 Task: Check the percentage active listings of french doors in the last 3 years.
Action: Mouse moved to (828, 186)
Screenshot: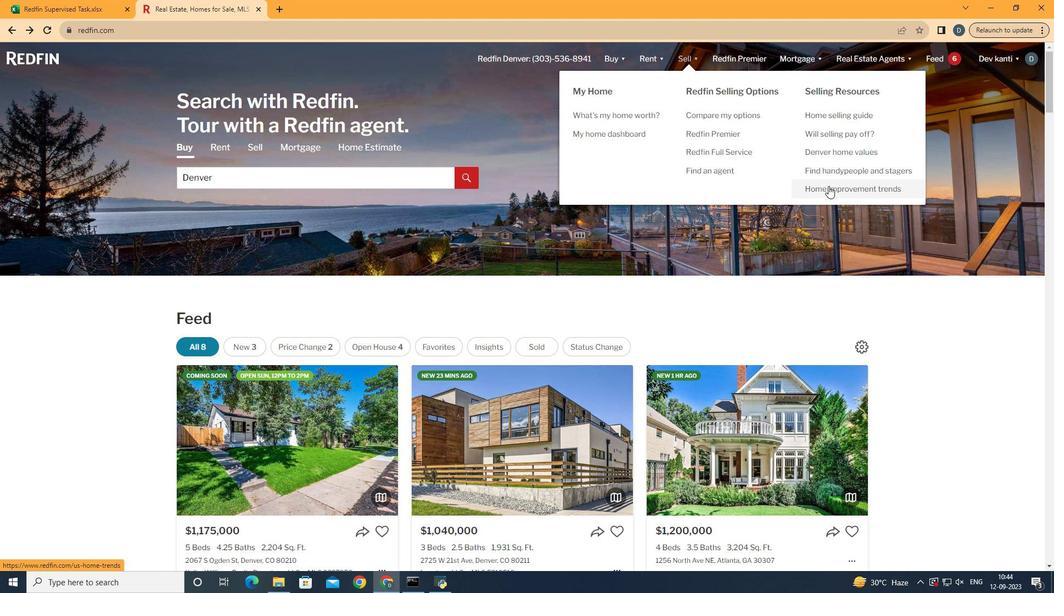 
Action: Mouse pressed left at (828, 186)
Screenshot: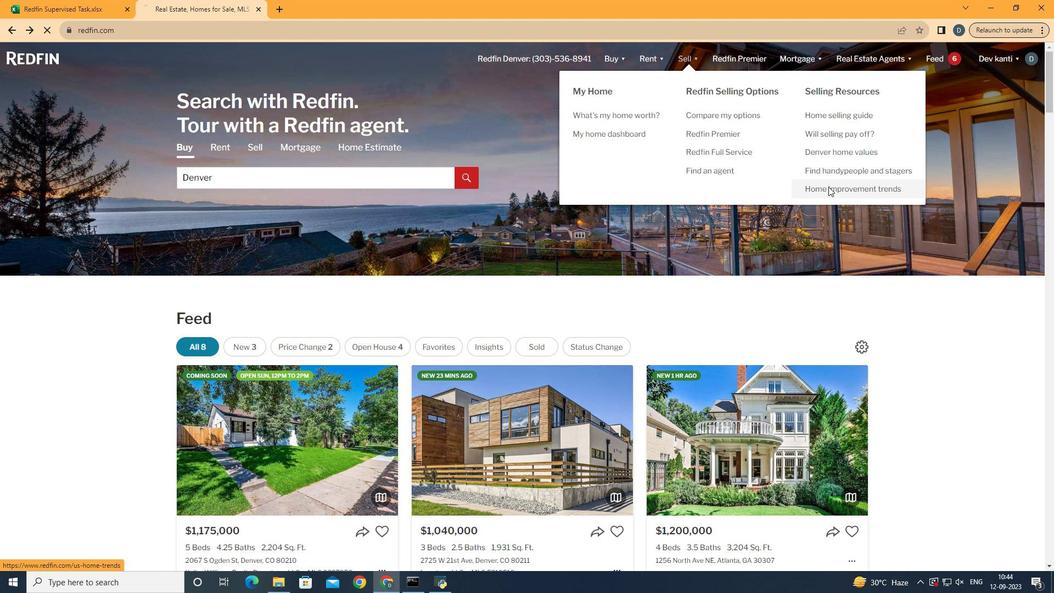 
Action: Mouse moved to (266, 218)
Screenshot: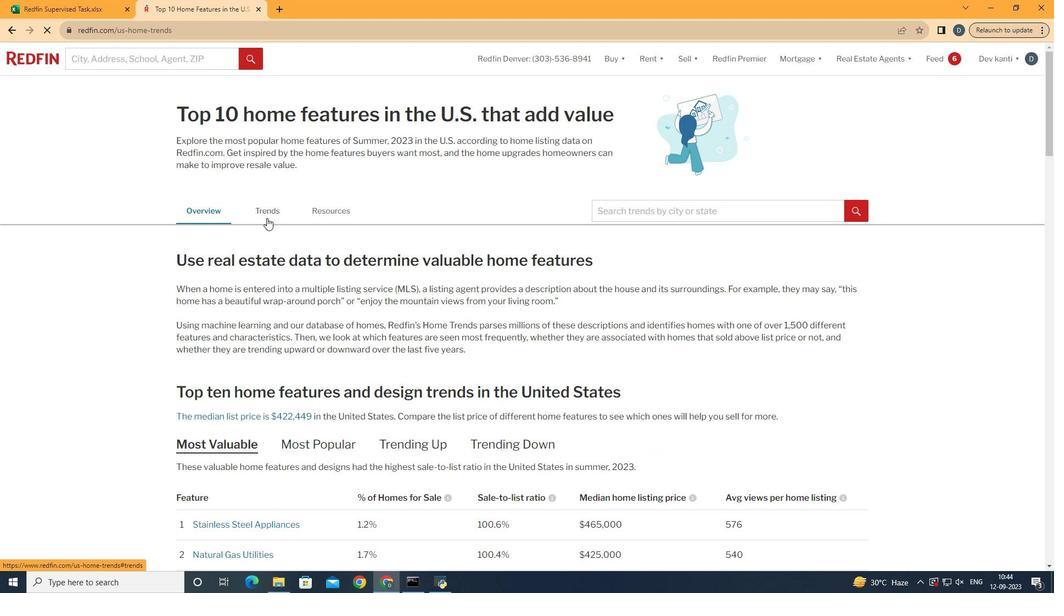 
Action: Mouse pressed left at (266, 218)
Screenshot: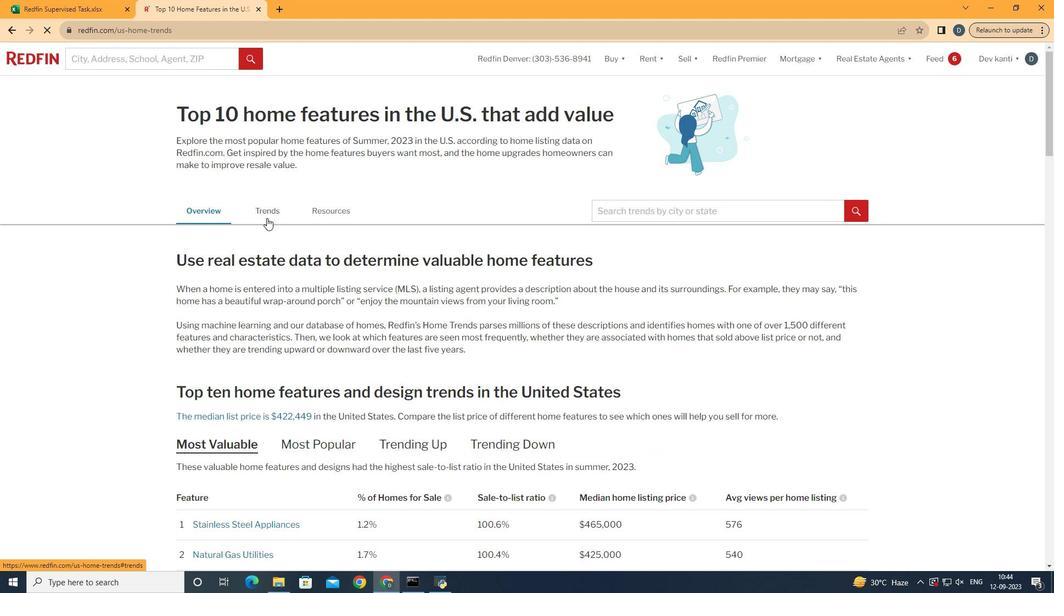 
Action: Mouse moved to (358, 363)
Screenshot: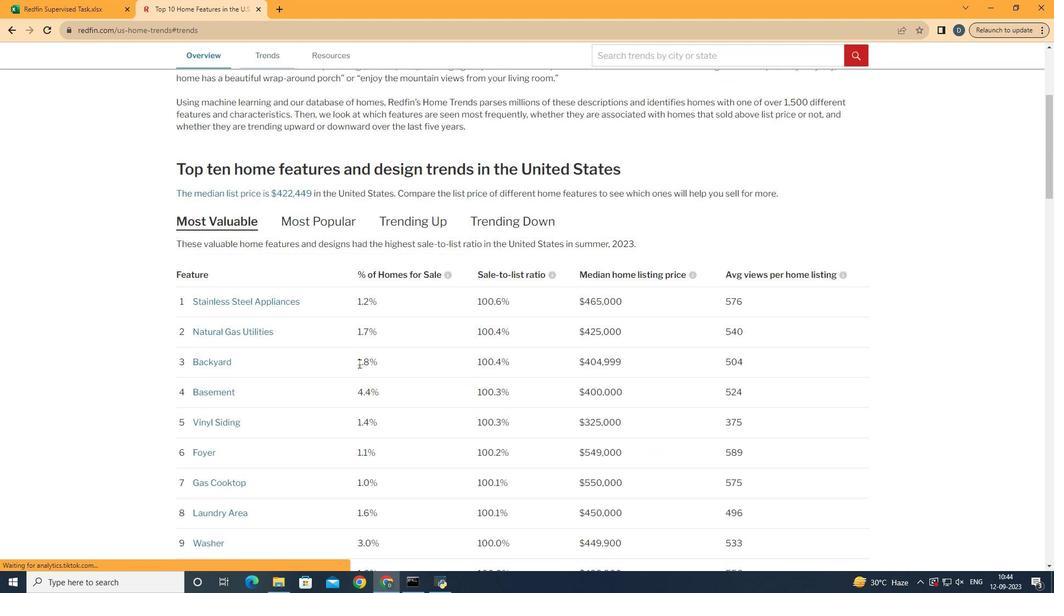 
Action: Mouse scrolled (358, 362) with delta (0, 0)
Screenshot: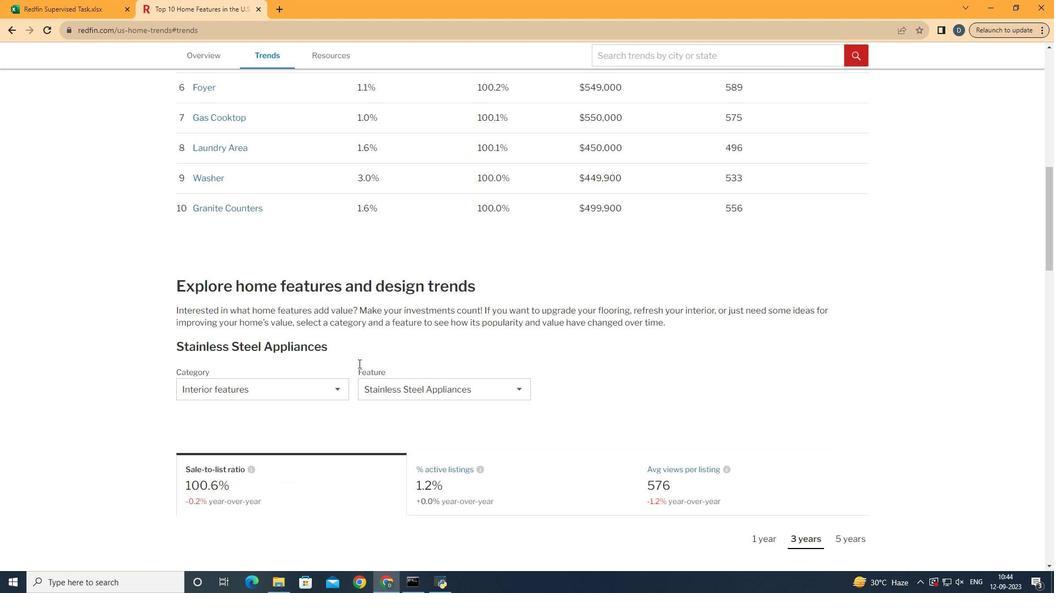 
Action: Mouse scrolled (358, 362) with delta (0, 0)
Screenshot: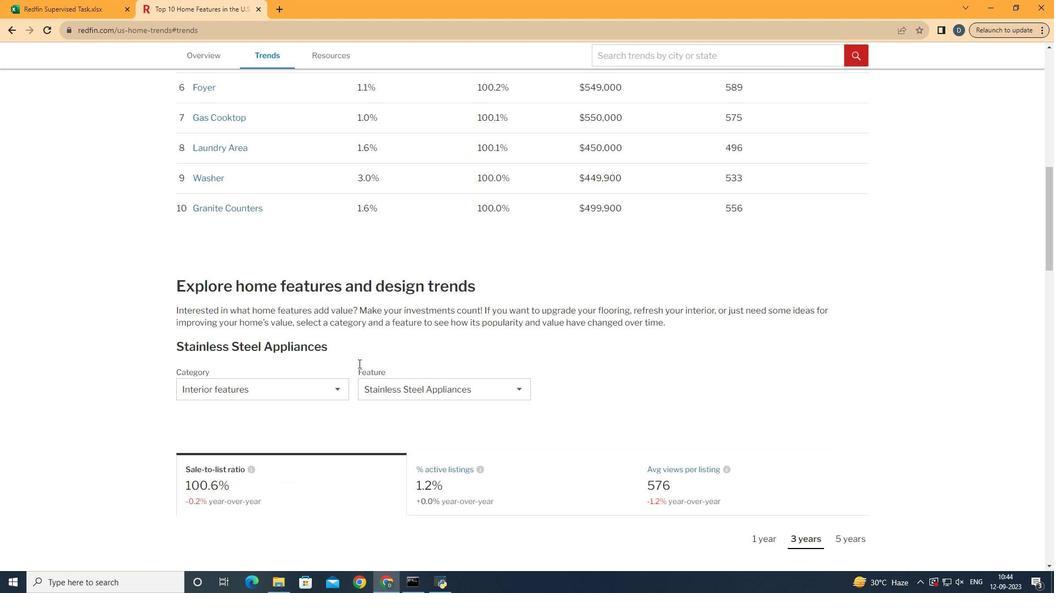
Action: Mouse scrolled (358, 362) with delta (0, 0)
Screenshot: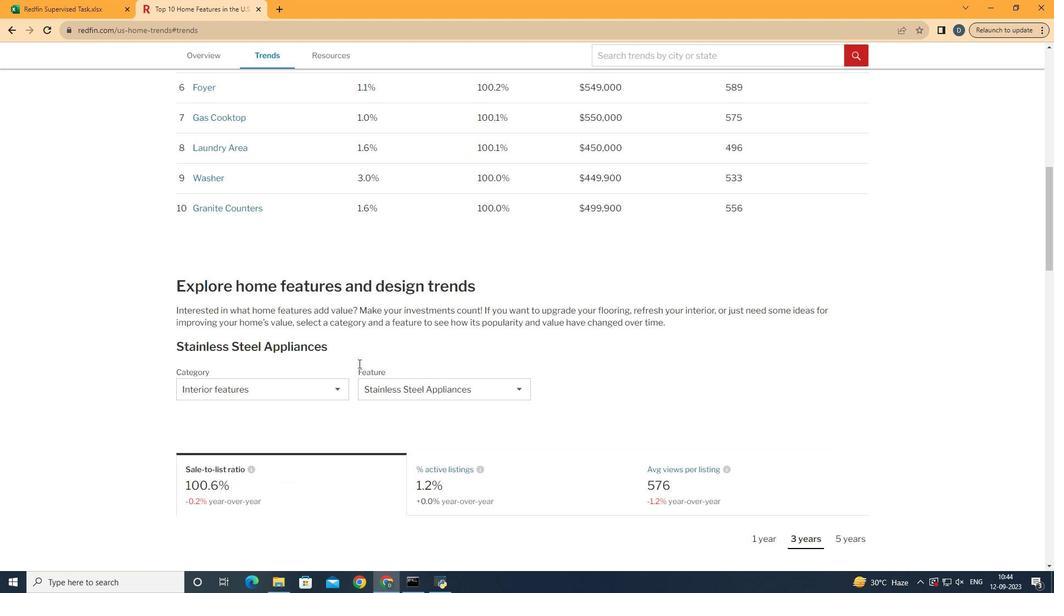 
Action: Mouse scrolled (358, 362) with delta (0, 0)
Screenshot: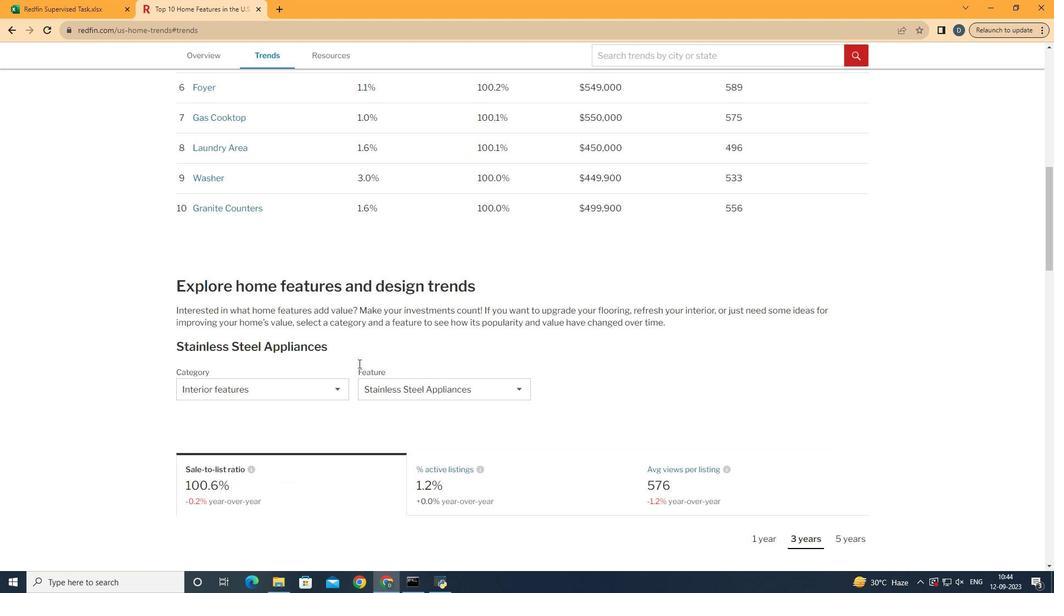 
Action: Mouse scrolled (358, 362) with delta (0, 0)
Screenshot: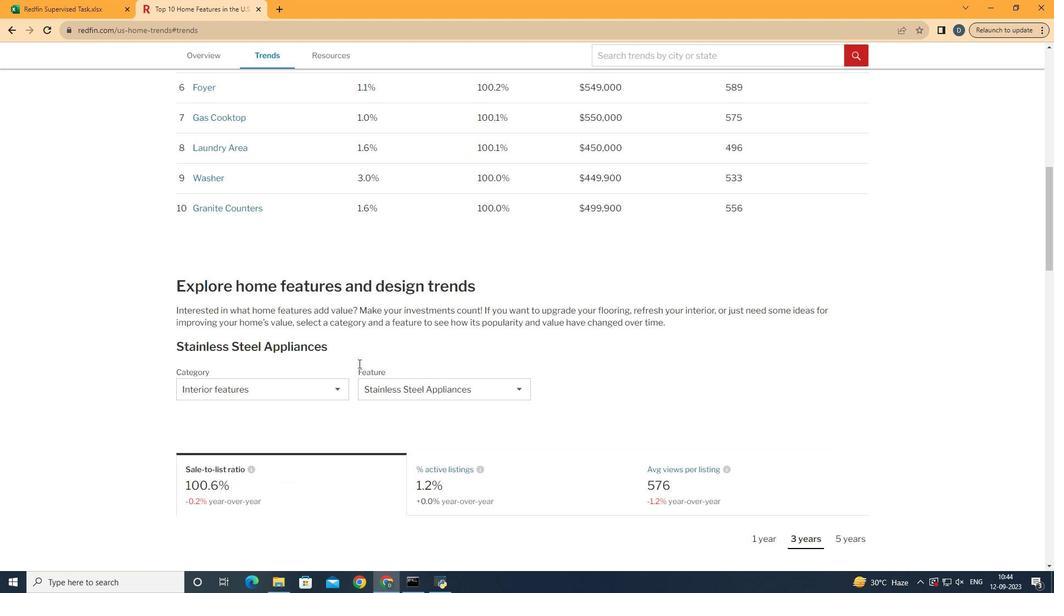 
Action: Mouse scrolled (358, 362) with delta (0, 0)
Screenshot: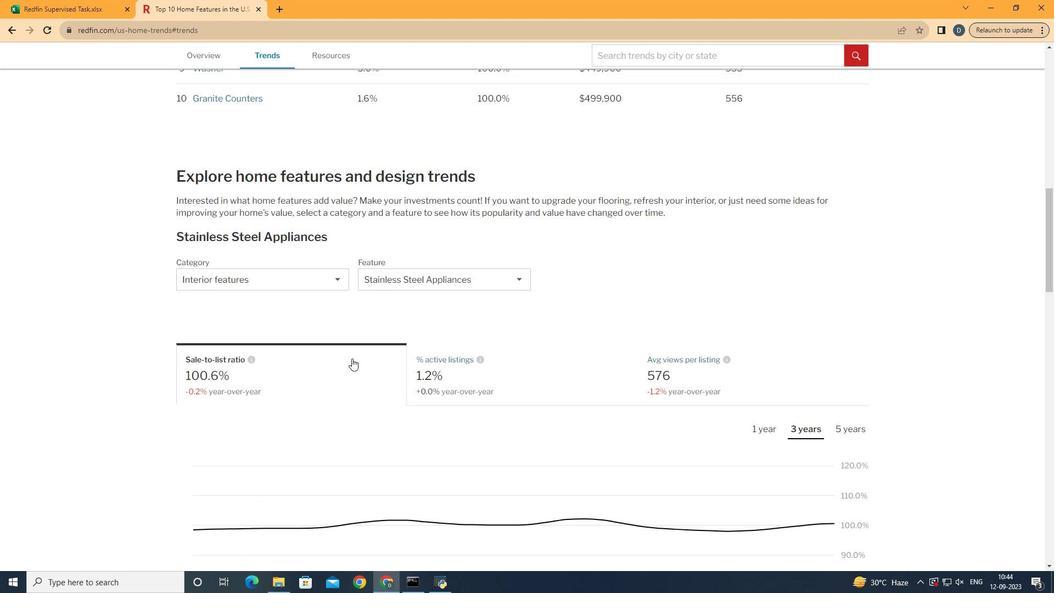 
Action: Mouse scrolled (358, 362) with delta (0, 0)
Screenshot: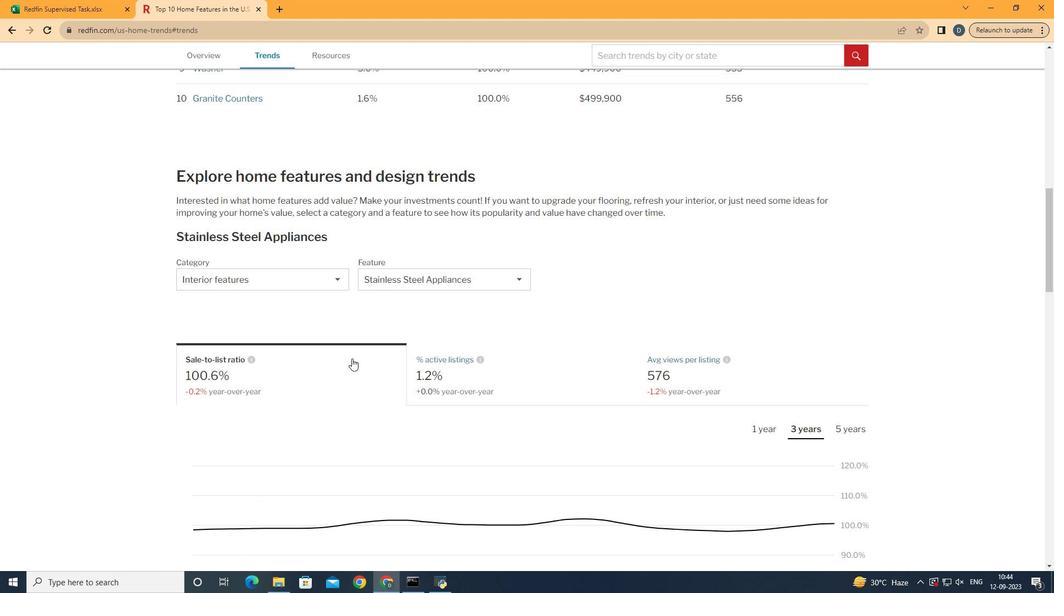
Action: Mouse moved to (322, 275)
Screenshot: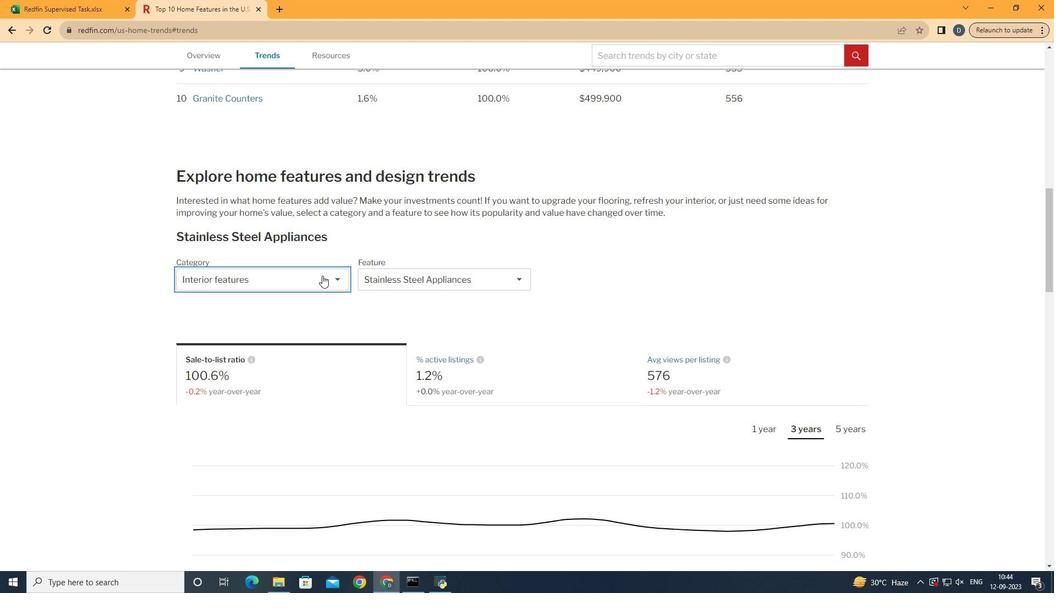 
Action: Mouse pressed left at (322, 275)
Screenshot: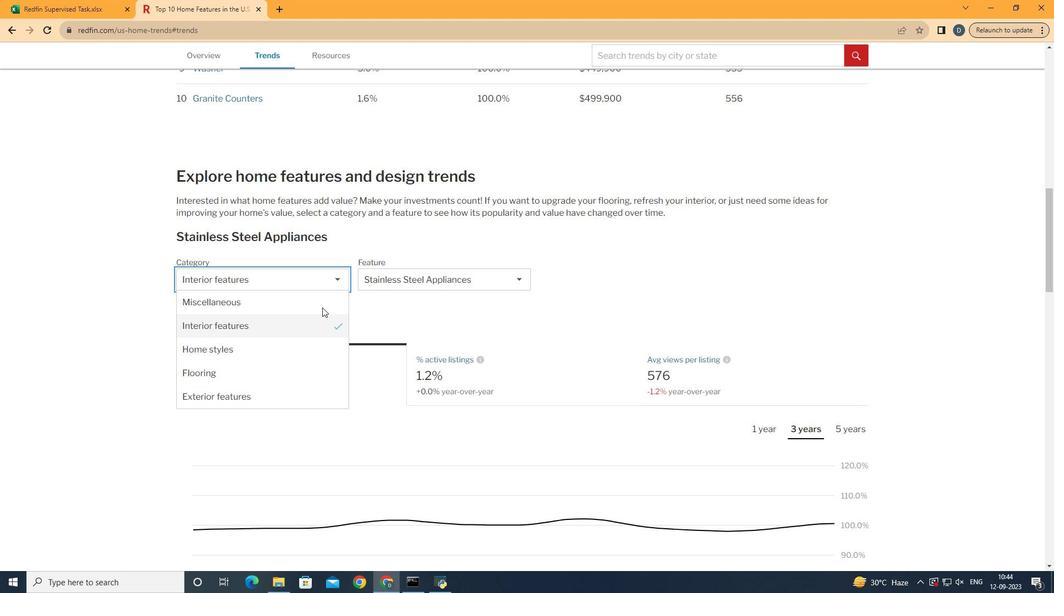 
Action: Mouse moved to (320, 325)
Screenshot: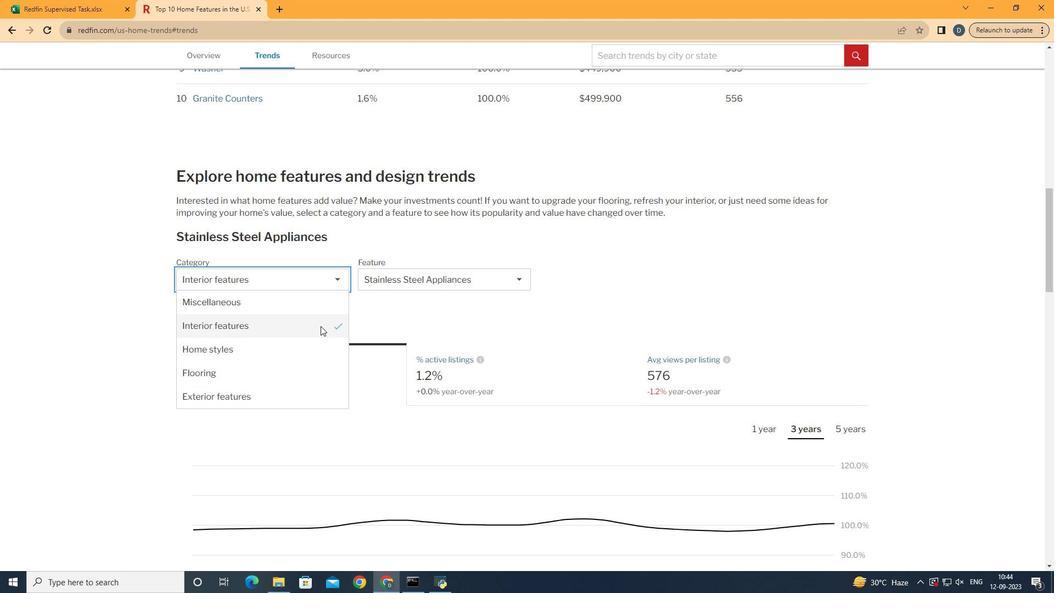 
Action: Mouse pressed left at (320, 325)
Screenshot: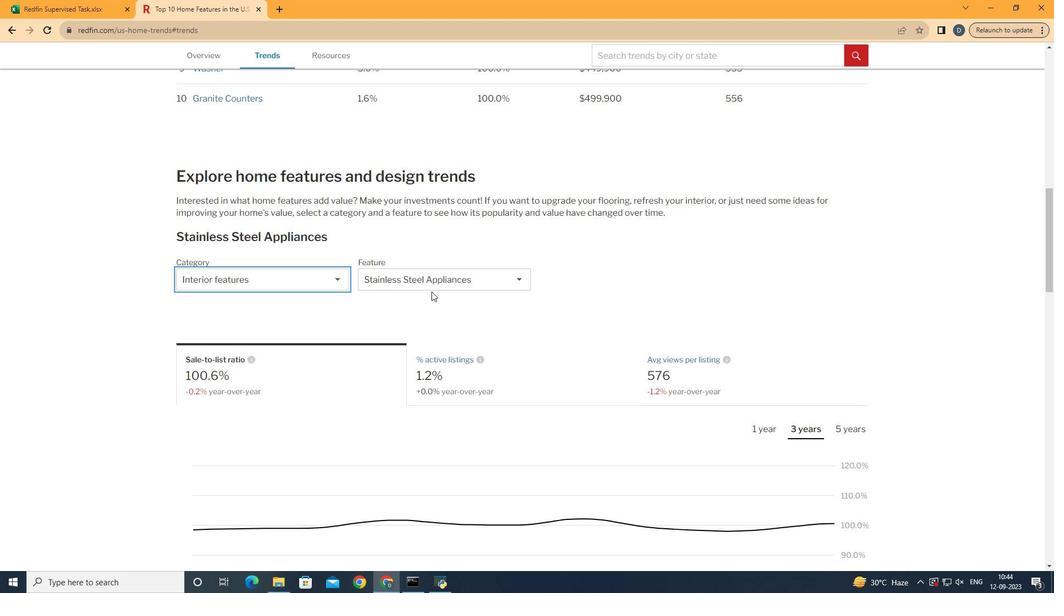 
Action: Mouse moved to (445, 285)
Screenshot: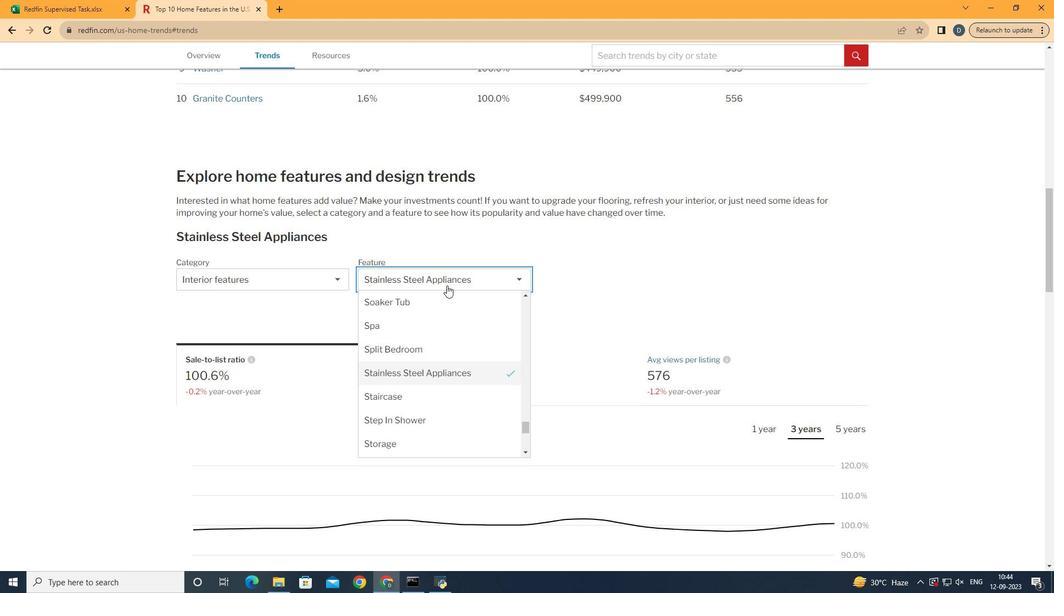 
Action: Mouse pressed left at (445, 285)
Screenshot: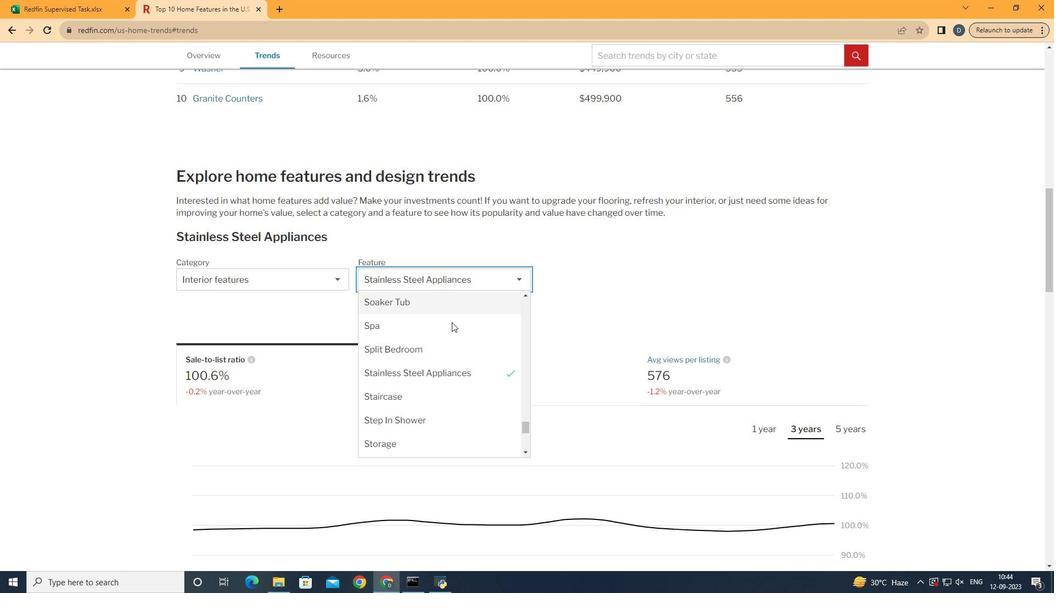 
Action: Mouse moved to (442, 370)
Screenshot: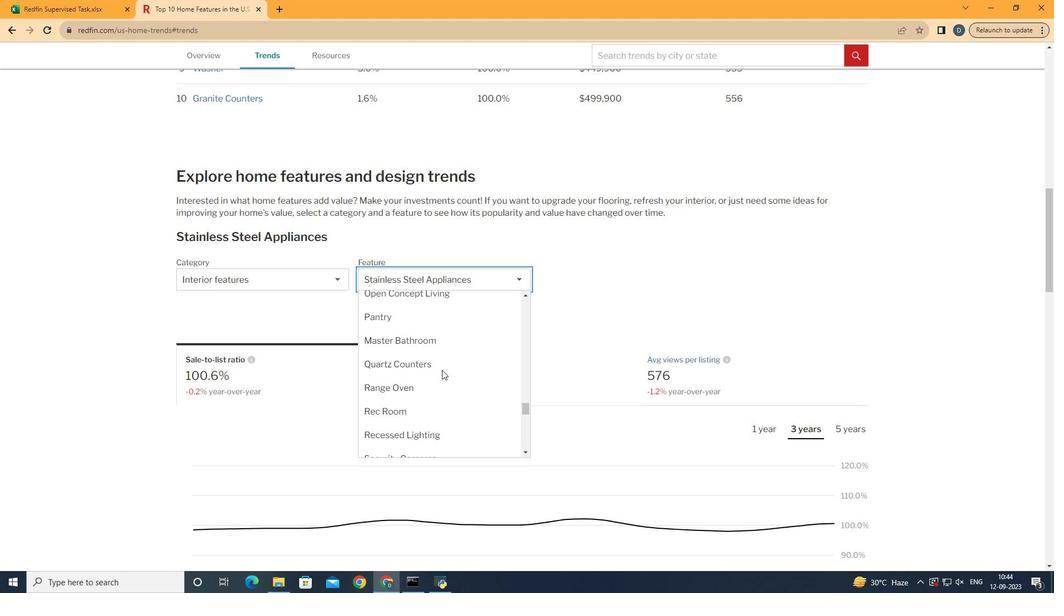 
Action: Mouse scrolled (442, 370) with delta (0, 0)
Screenshot: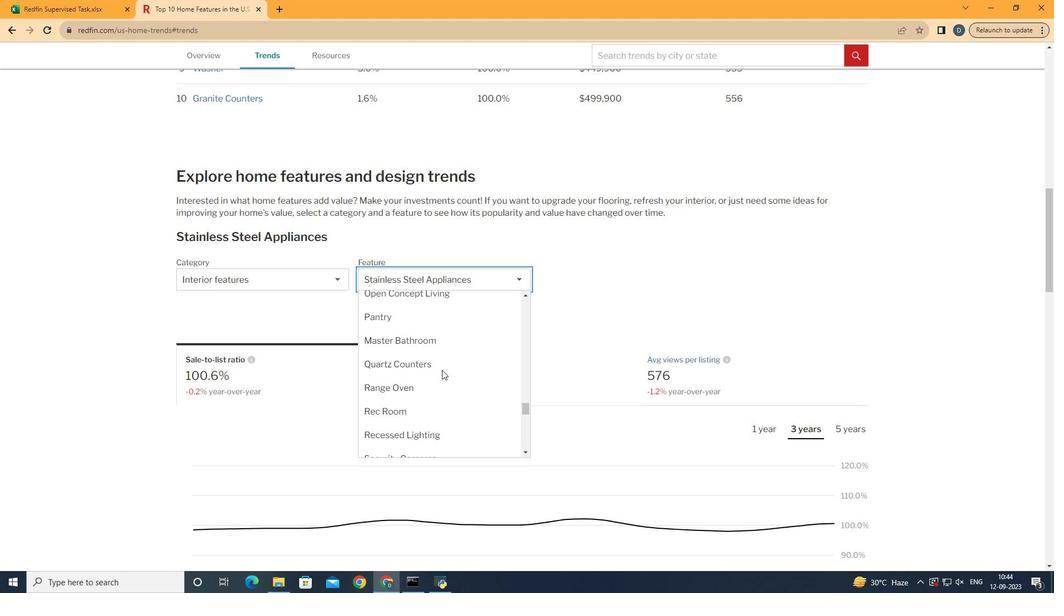 
Action: Mouse scrolled (442, 370) with delta (0, 0)
Screenshot: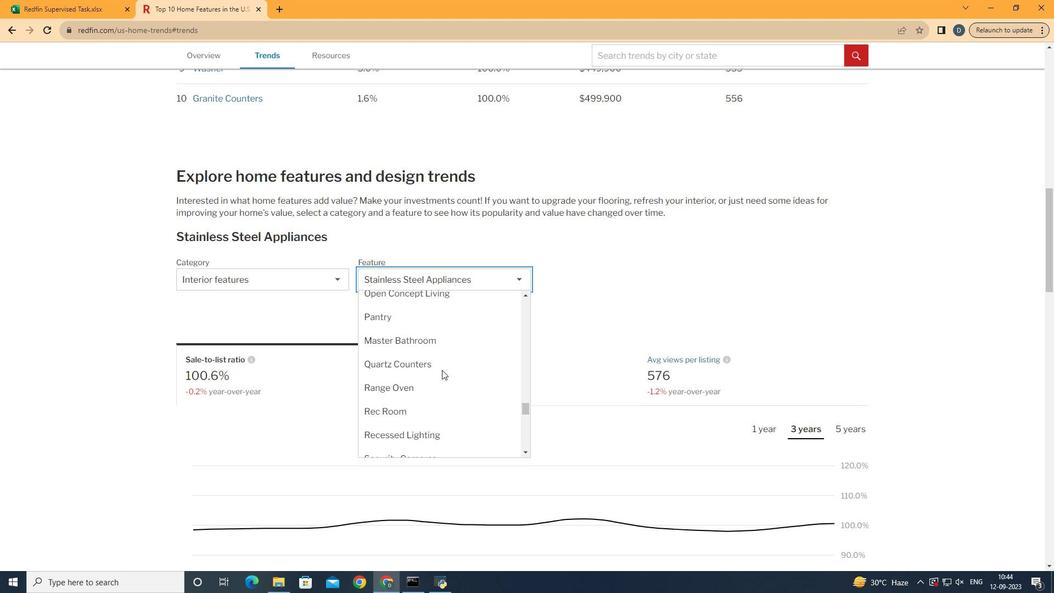 
Action: Mouse scrolled (442, 370) with delta (0, 0)
Screenshot: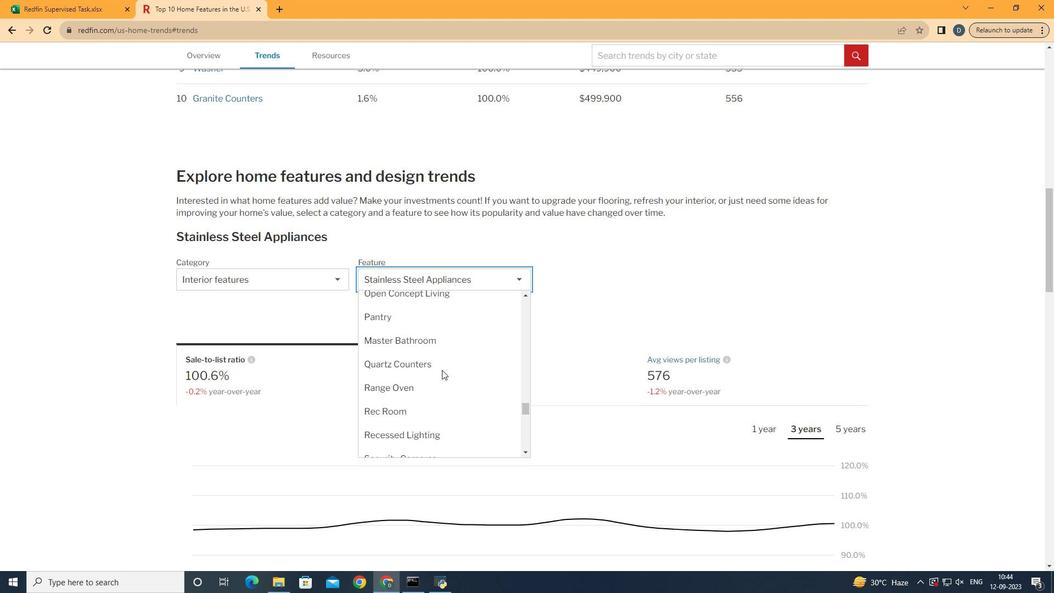 
Action: Mouse scrolled (442, 370) with delta (0, 0)
Screenshot: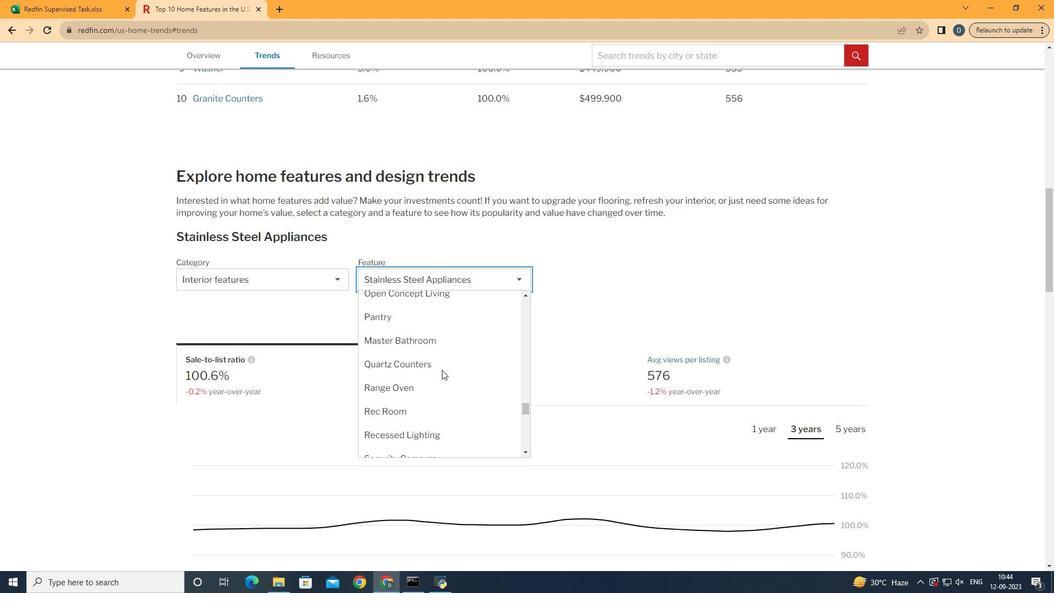 
Action: Mouse scrolled (442, 370) with delta (0, 0)
Screenshot: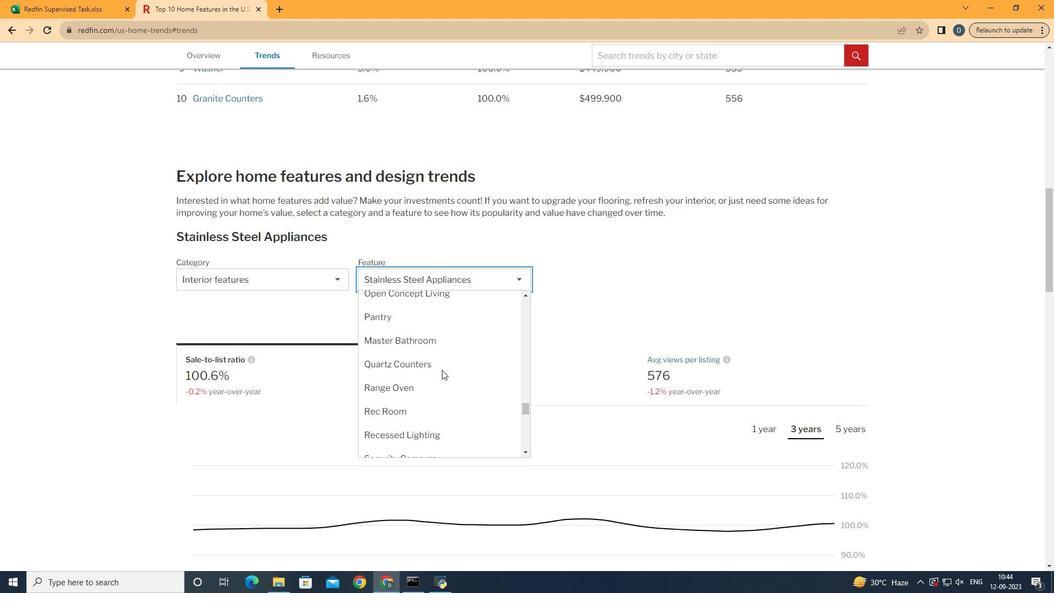 
Action: Mouse scrolled (442, 370) with delta (0, 0)
Screenshot: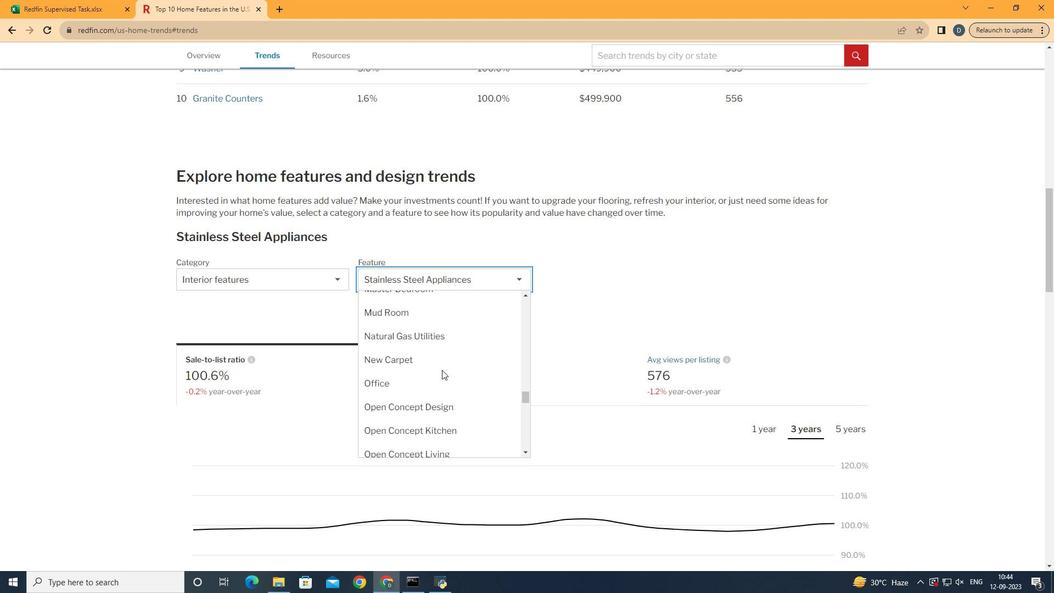 
Action: Mouse scrolled (442, 370) with delta (0, 0)
Screenshot: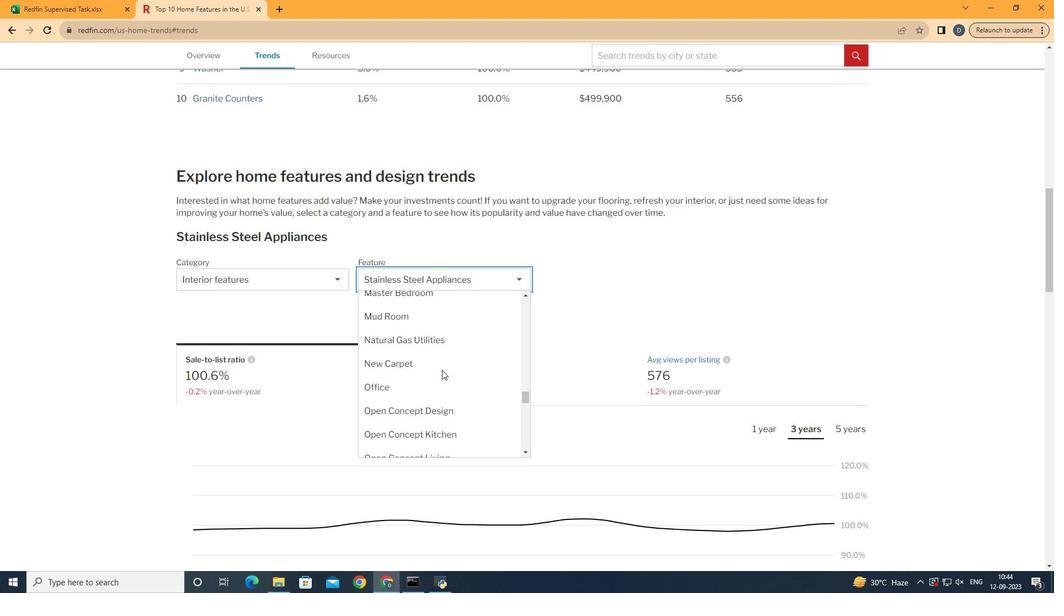 
Action: Mouse scrolled (442, 370) with delta (0, 0)
Screenshot: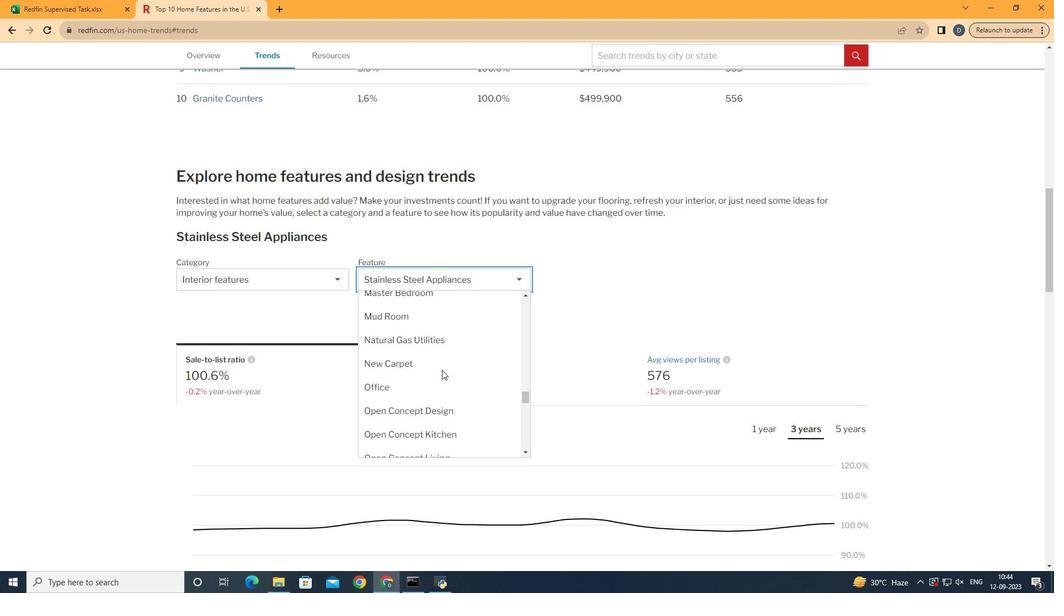 
Action: Mouse scrolled (442, 370) with delta (0, 0)
Screenshot: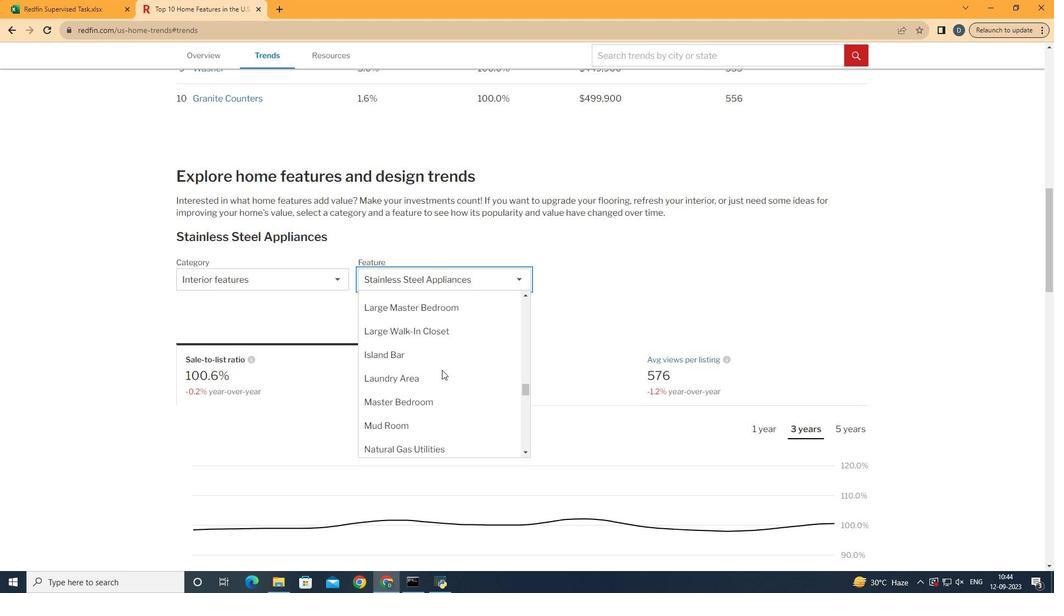 
Action: Mouse scrolled (442, 370) with delta (0, 0)
Screenshot: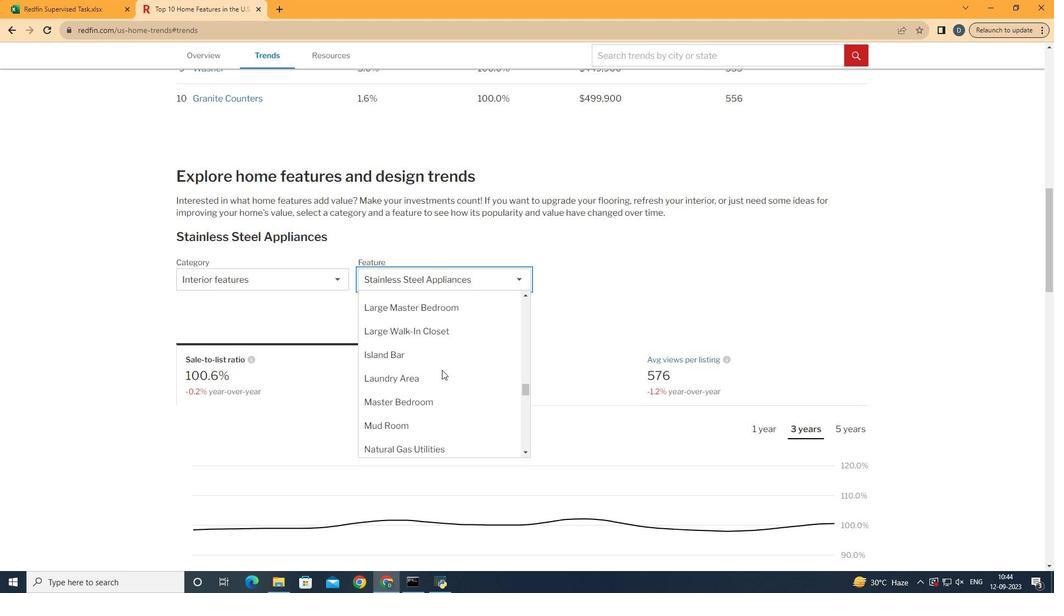 
Action: Mouse scrolled (442, 370) with delta (0, 0)
Screenshot: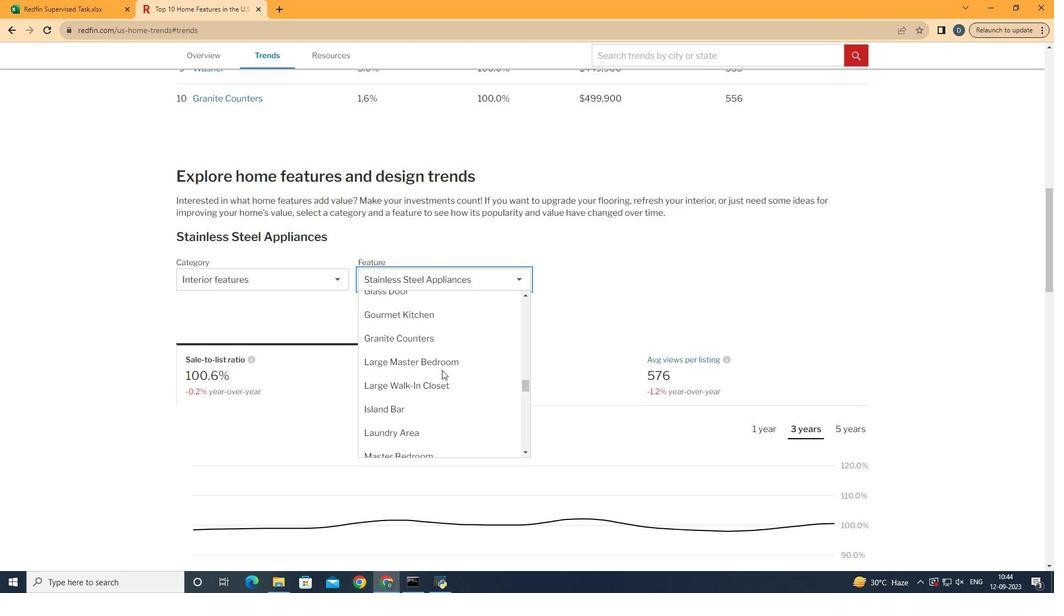 
Action: Mouse scrolled (442, 370) with delta (0, 0)
Screenshot: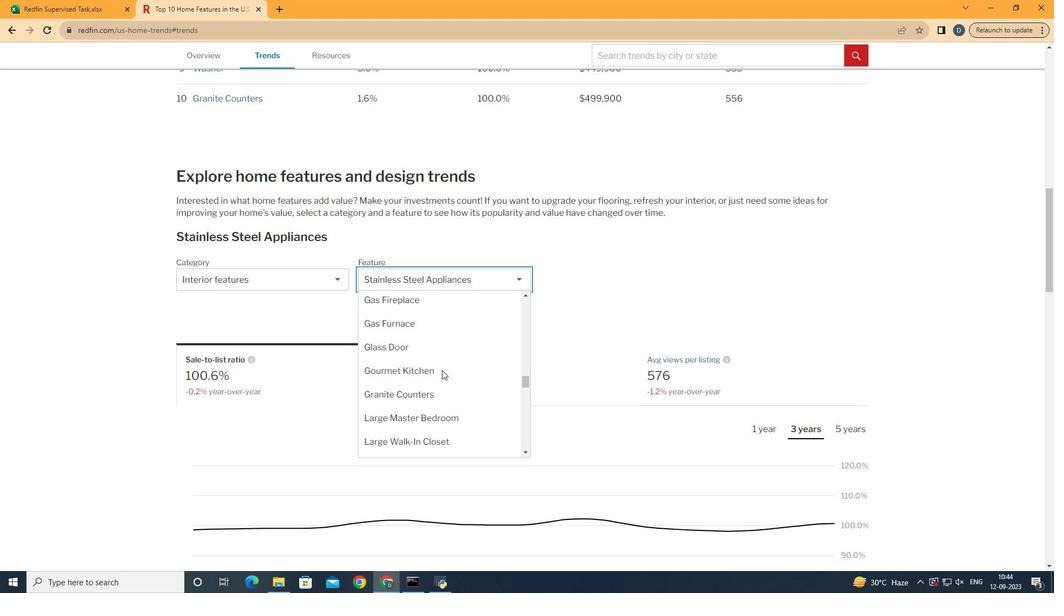 
Action: Mouse scrolled (442, 370) with delta (0, 0)
Screenshot: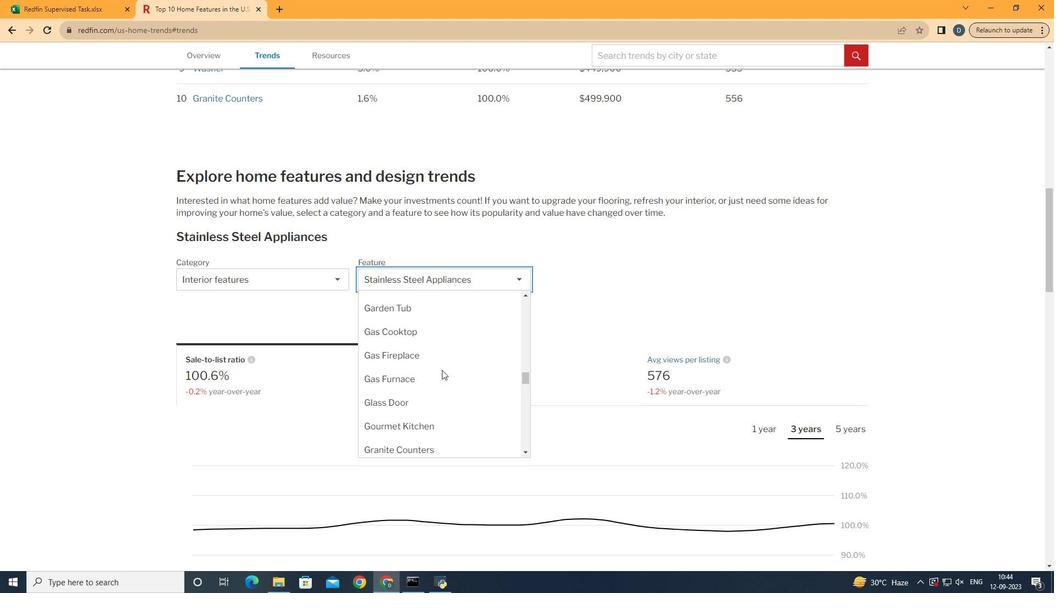 
Action: Mouse scrolled (442, 370) with delta (0, 0)
Screenshot: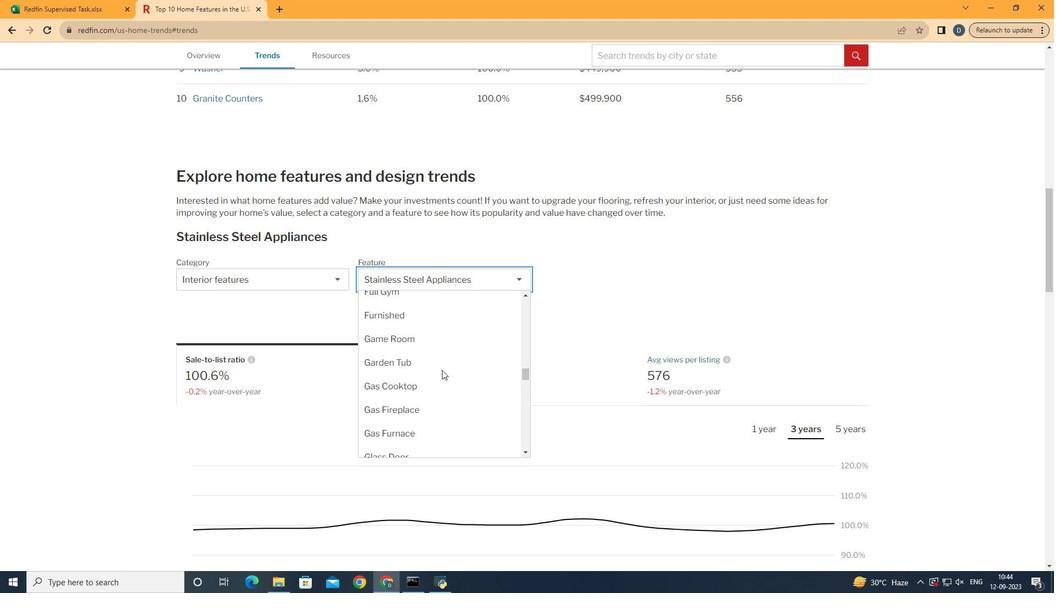 
Action: Mouse scrolled (442, 370) with delta (0, 0)
Screenshot: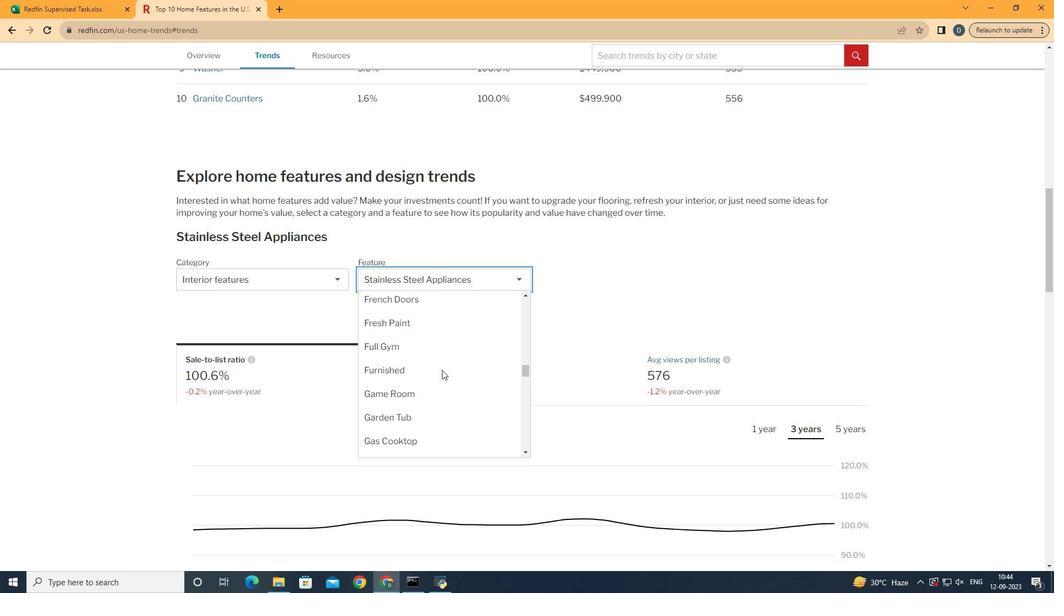 
Action: Mouse scrolled (442, 370) with delta (0, 0)
Screenshot: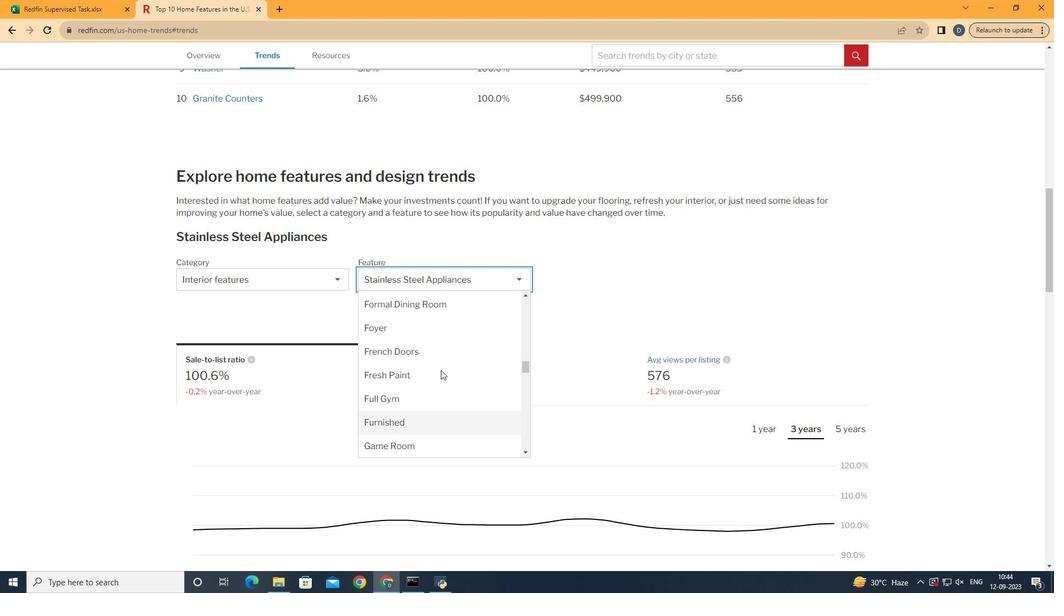 
Action: Mouse moved to (455, 351)
Screenshot: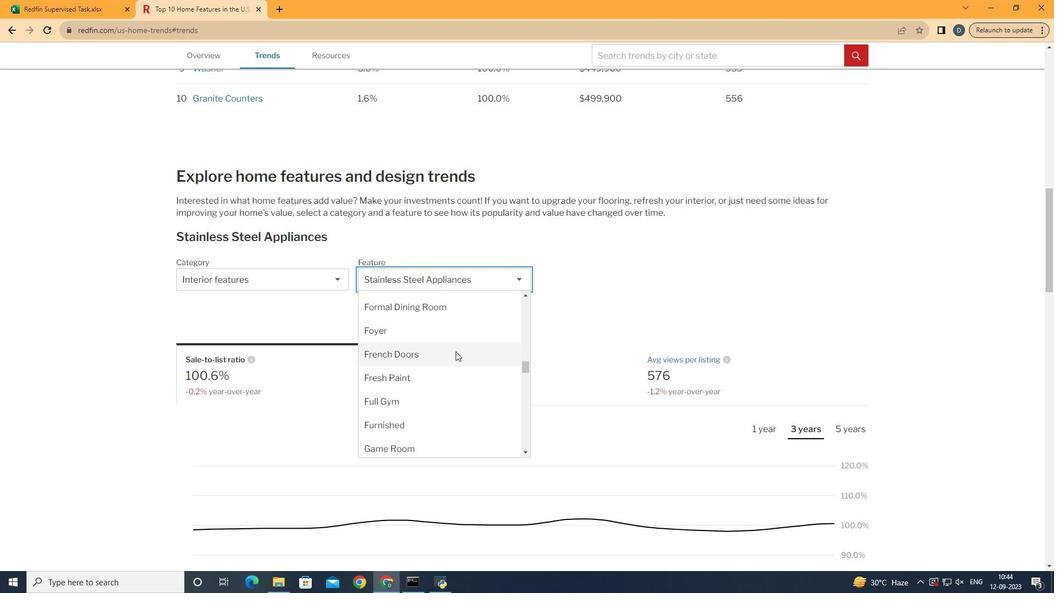
Action: Mouse pressed left at (455, 351)
Screenshot: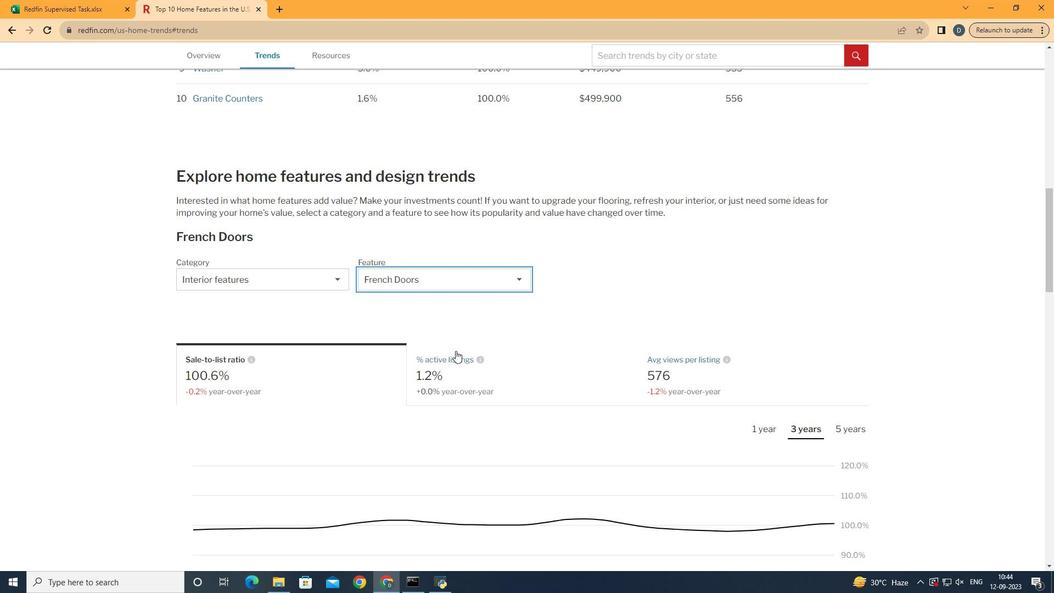 
Action: Mouse moved to (661, 269)
Screenshot: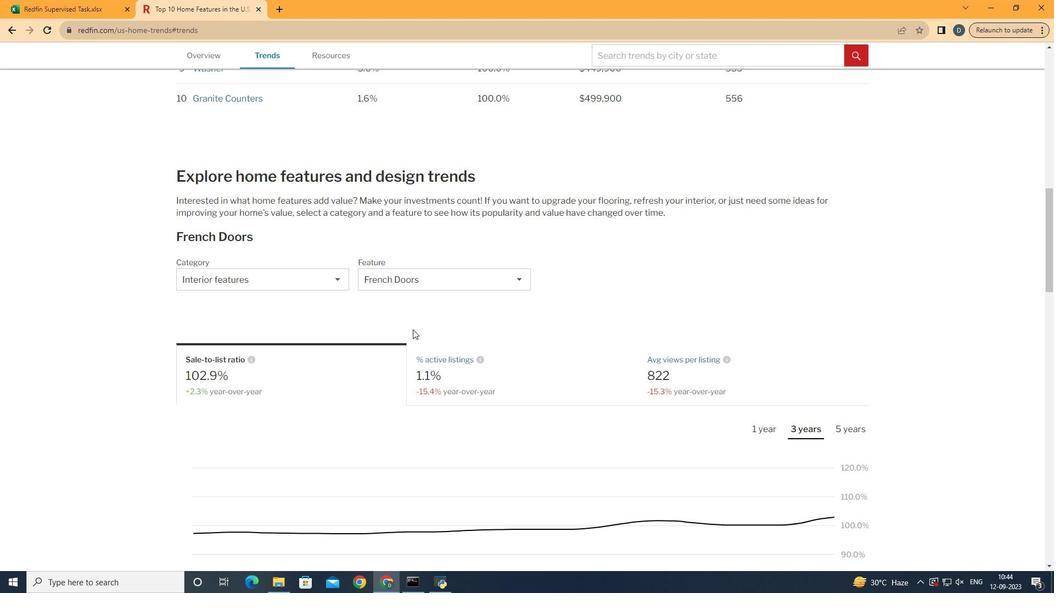 
Action: Mouse pressed left at (661, 269)
Screenshot: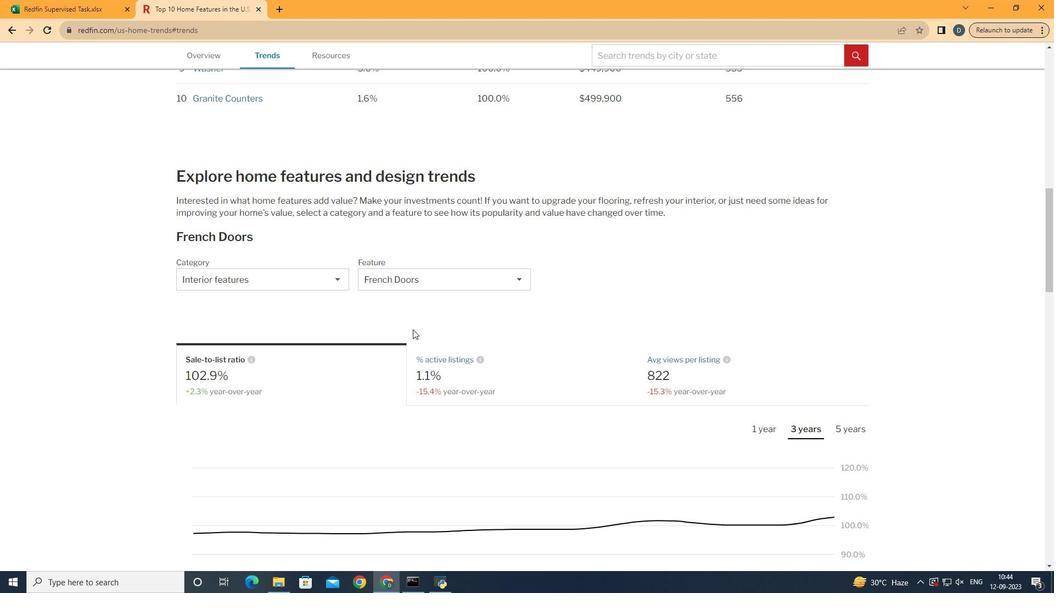 
Action: Mouse moved to (315, 371)
Screenshot: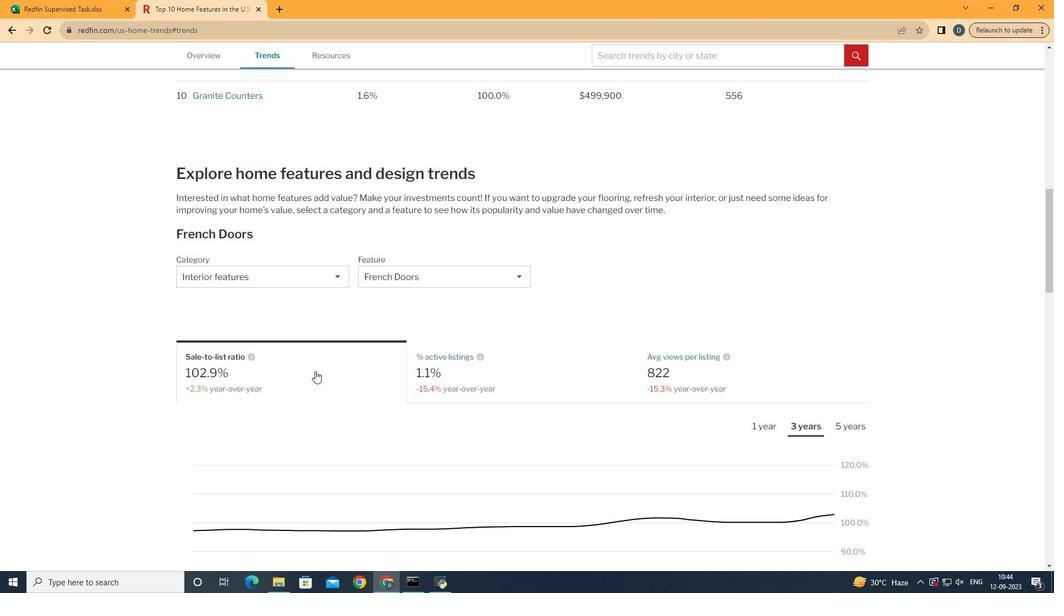 
Action: Mouse scrolled (315, 370) with delta (0, 0)
Screenshot: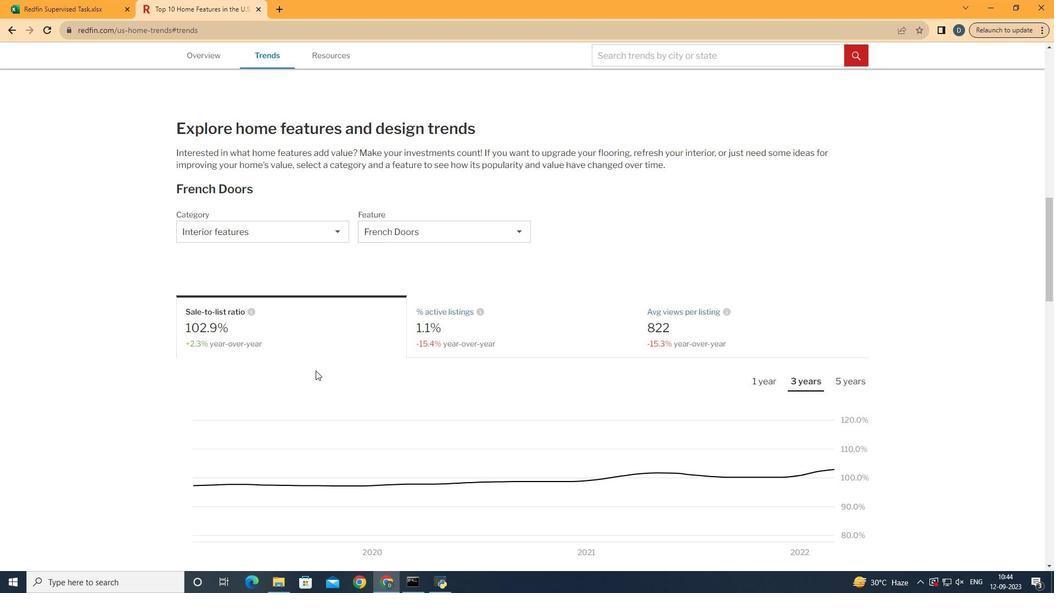 
Action: Mouse moved to (554, 322)
Screenshot: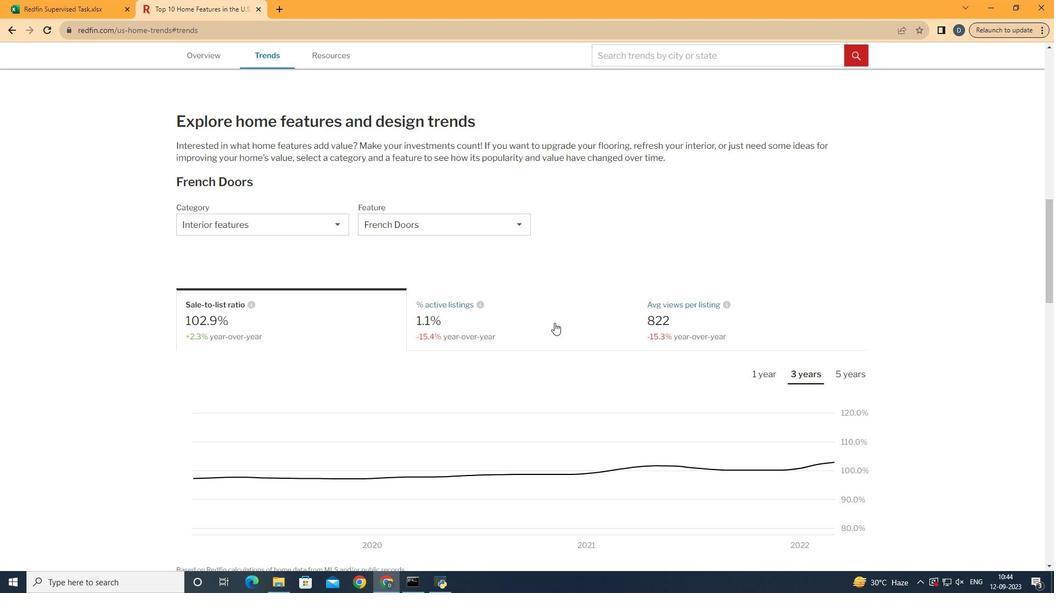 
Action: Mouse pressed left at (554, 322)
Screenshot: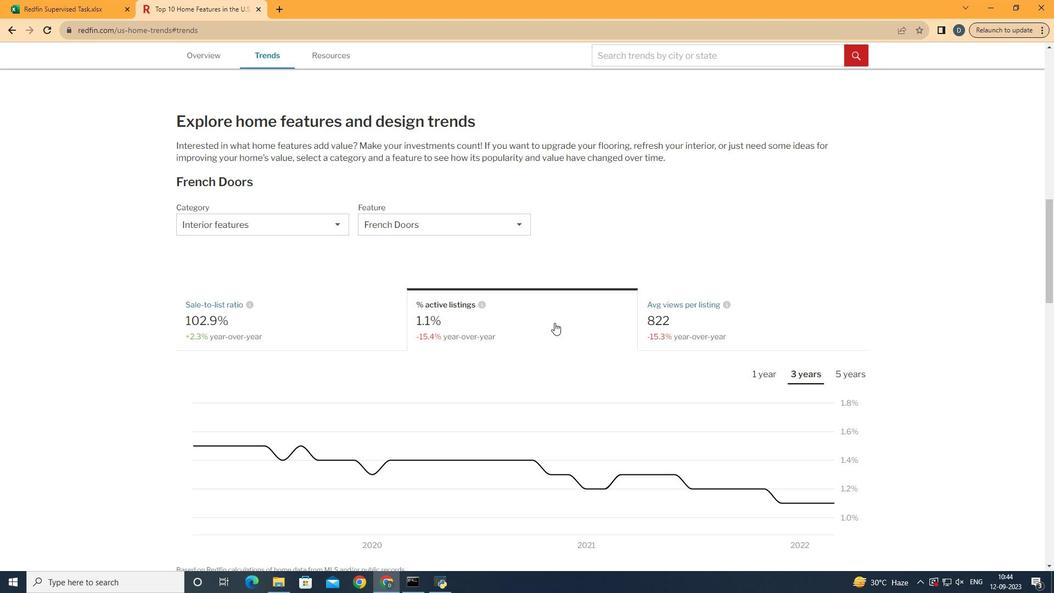 
Action: Mouse moved to (809, 375)
Screenshot: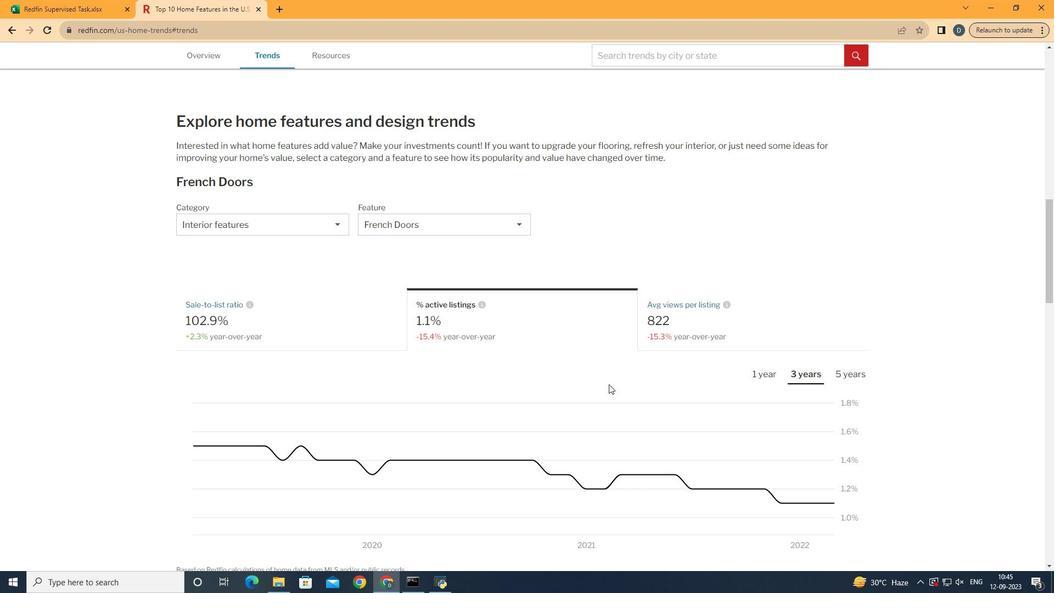 
Action: Mouse pressed left at (809, 375)
Screenshot: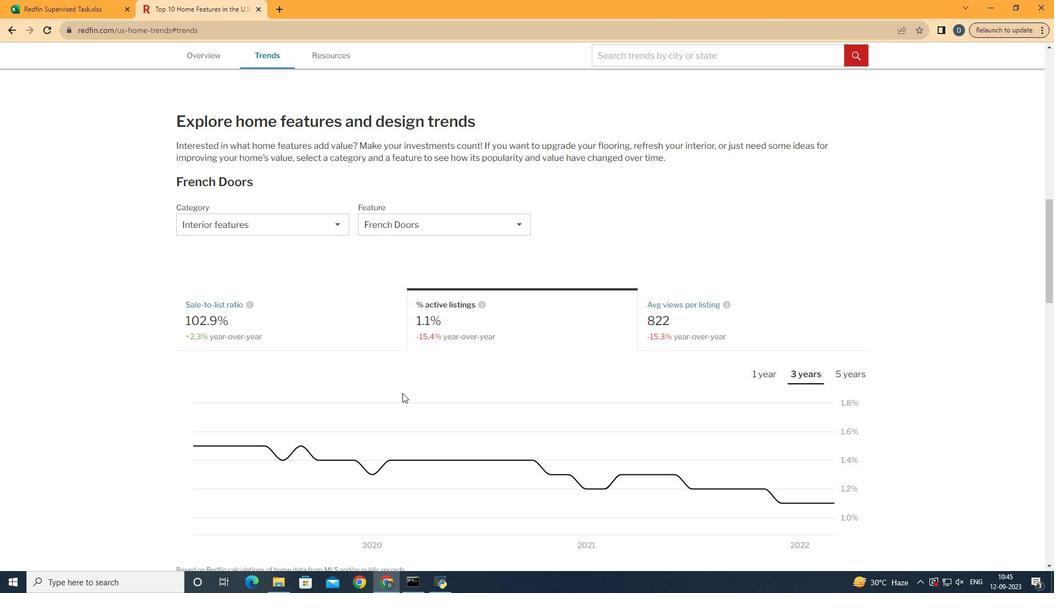 
Action: Mouse moved to (184, 431)
Screenshot: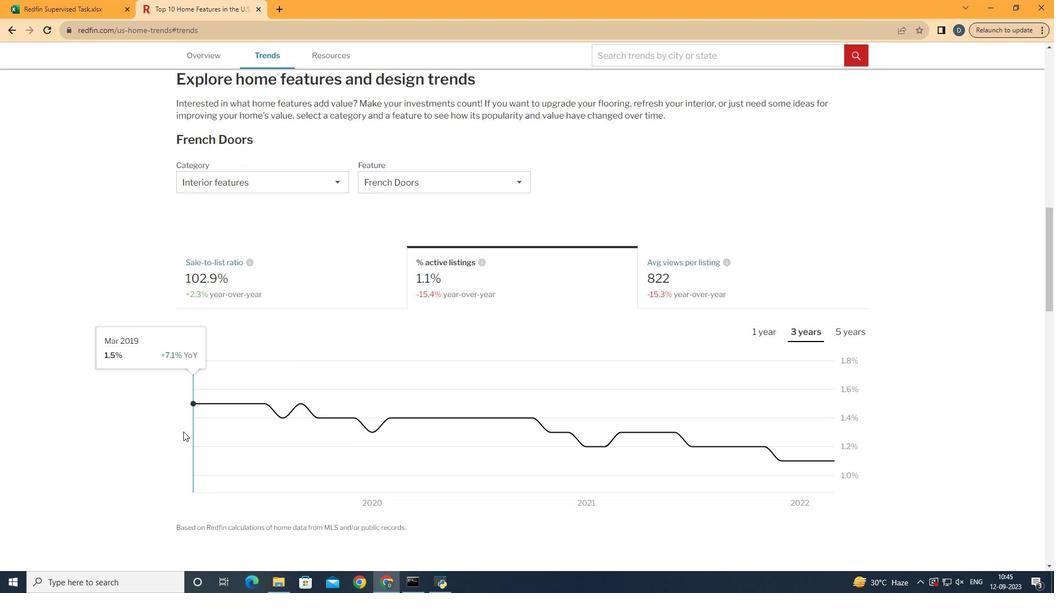 
Action: Mouse scrolled (184, 431) with delta (0, 0)
Screenshot: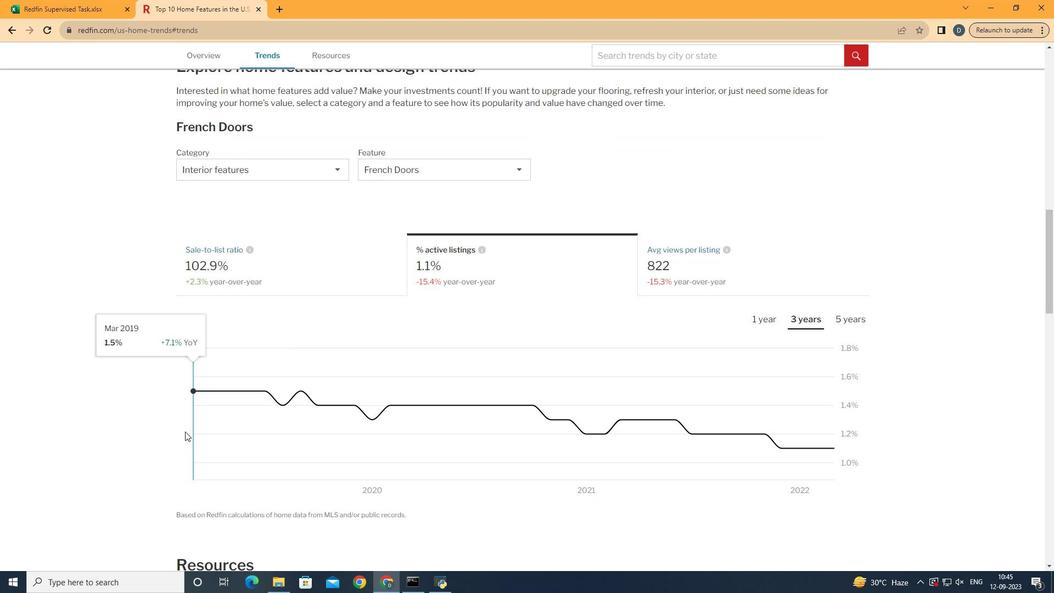 
Action: Mouse moved to (834, 444)
Screenshot: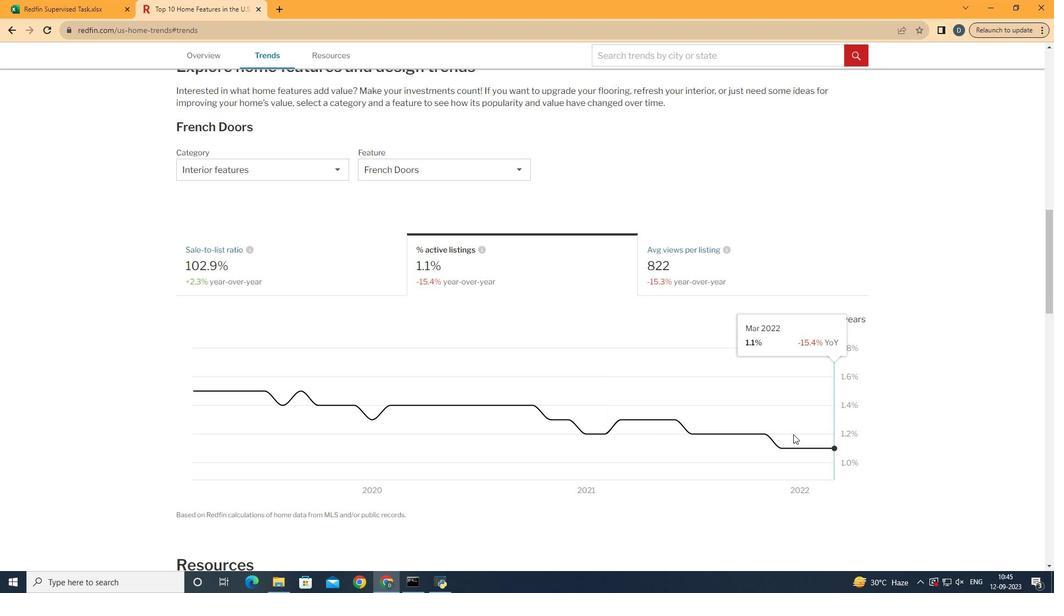 
